 Task: Select and add the product "Michelob Ultra Amber Superior Light Beer (12 oz x 12 ct)" to cart from the store "Happy's Liquor & Market".
Action: Mouse moved to (45, 87)
Screenshot: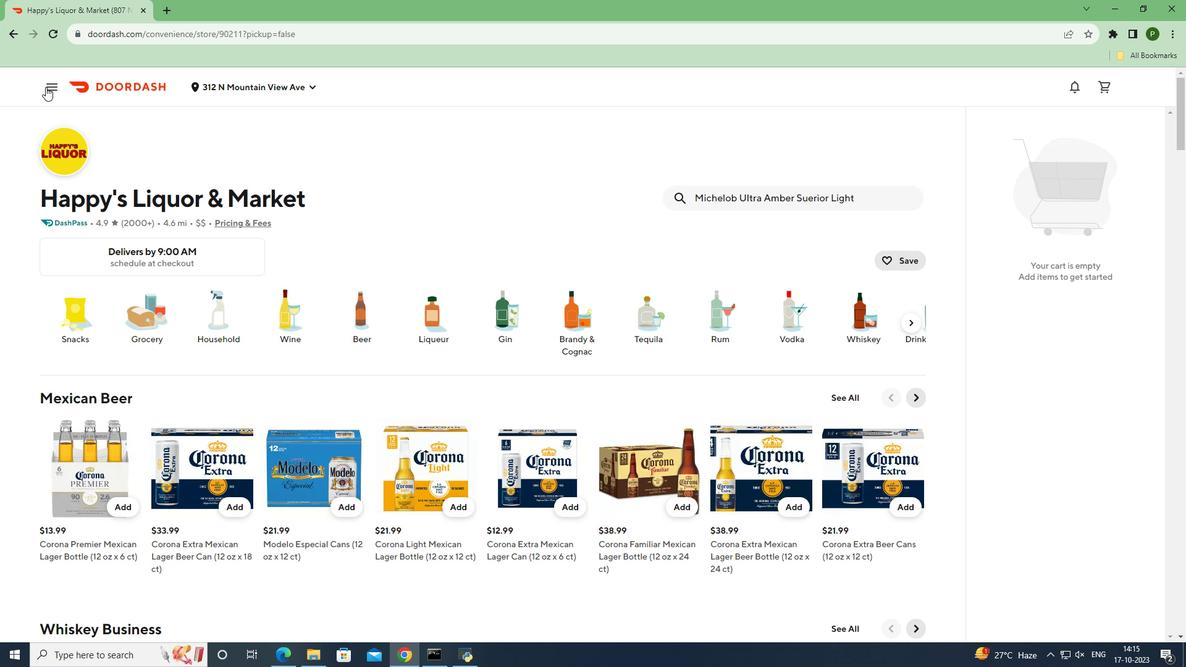 
Action: Mouse pressed left at (45, 87)
Screenshot: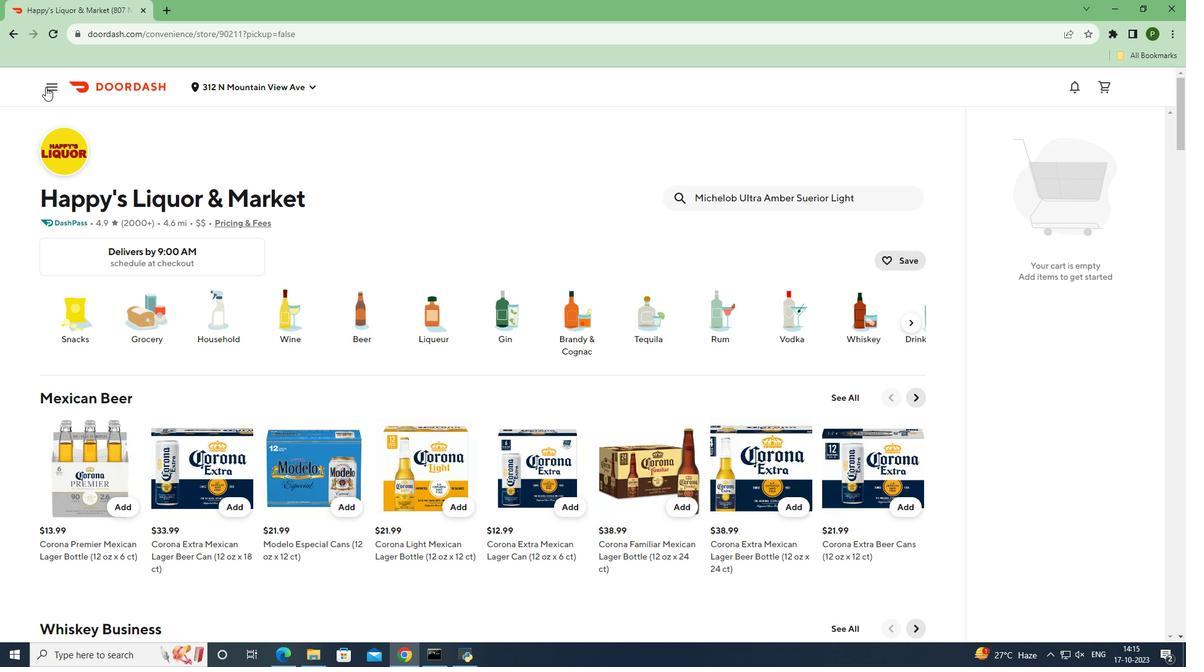 
Action: Mouse moved to (61, 176)
Screenshot: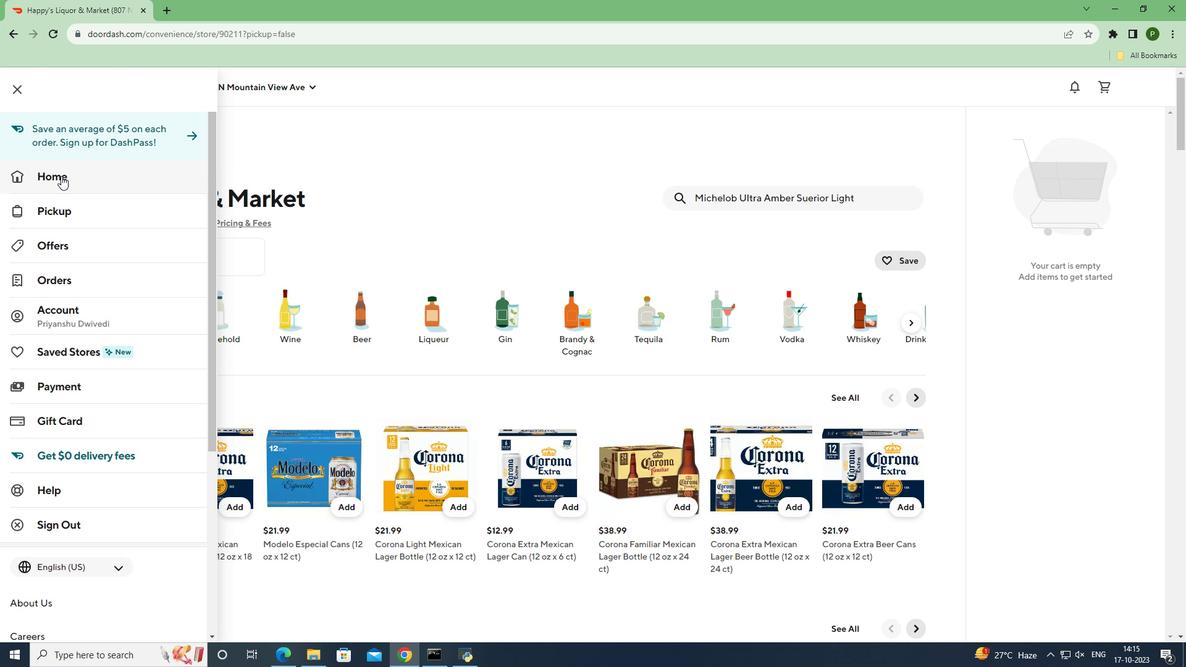 
Action: Mouse pressed left at (61, 176)
Screenshot: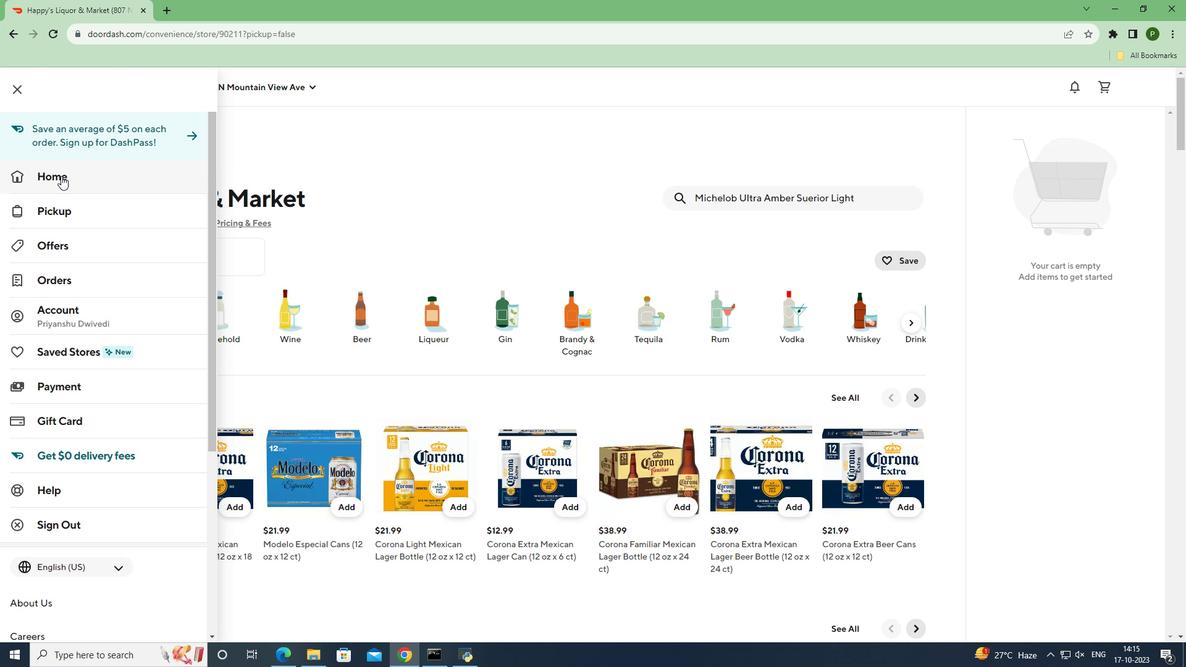
Action: Mouse moved to (463, 131)
Screenshot: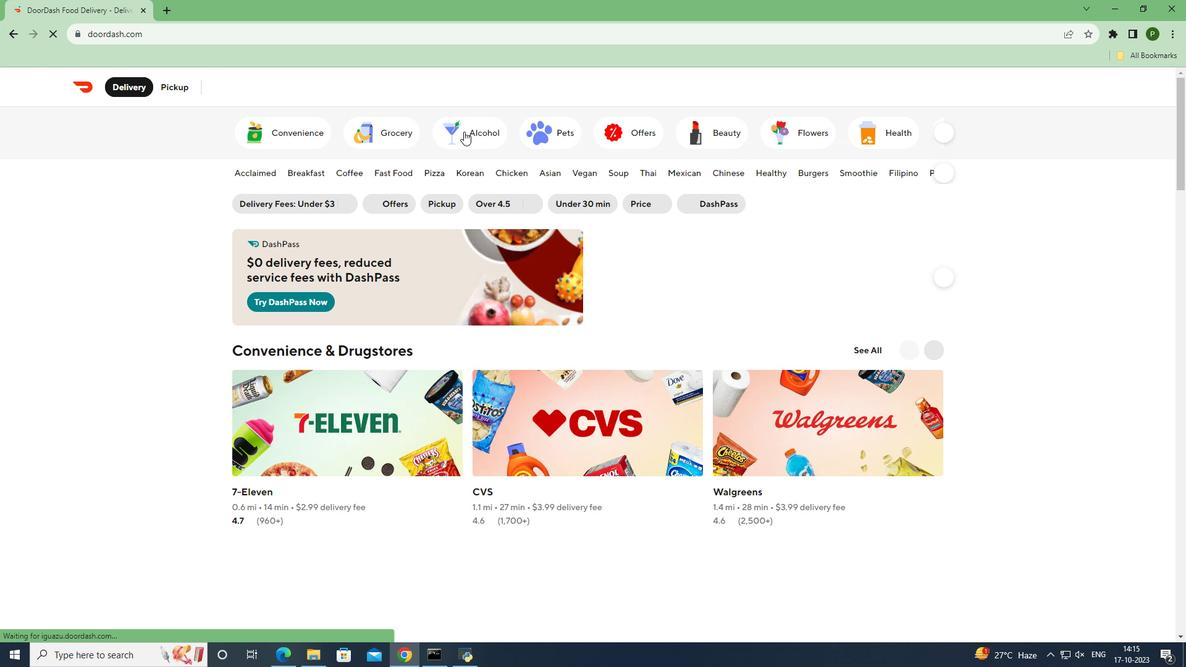 
Action: Mouse pressed left at (463, 131)
Screenshot: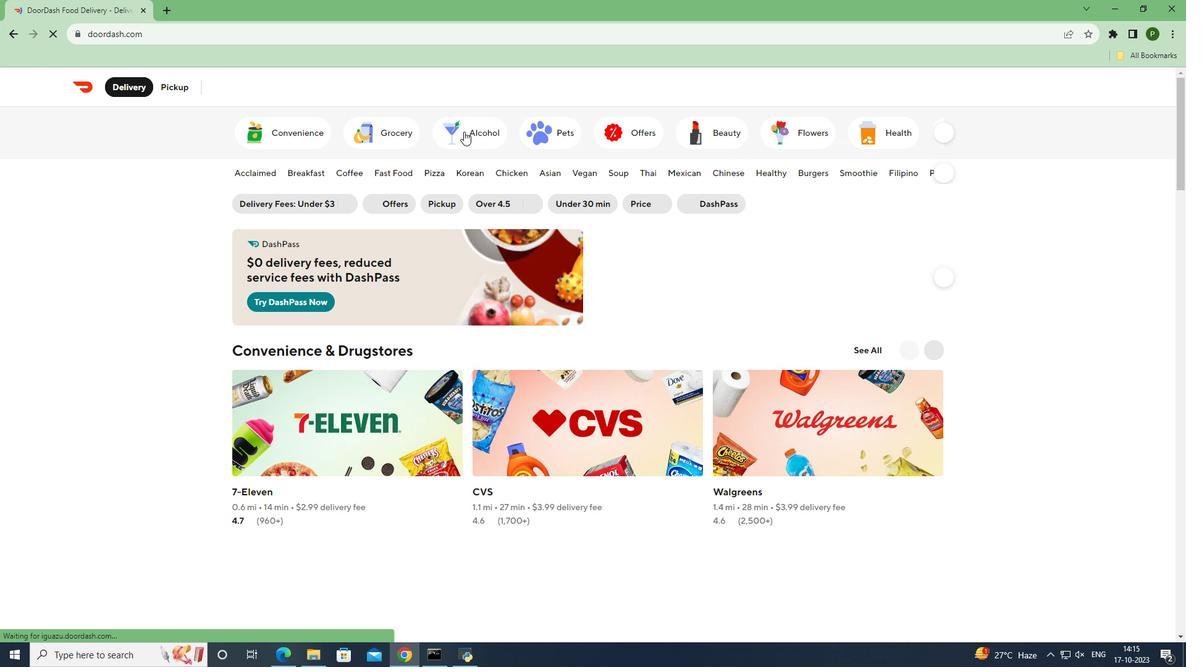 
Action: Mouse moved to (677, 526)
Screenshot: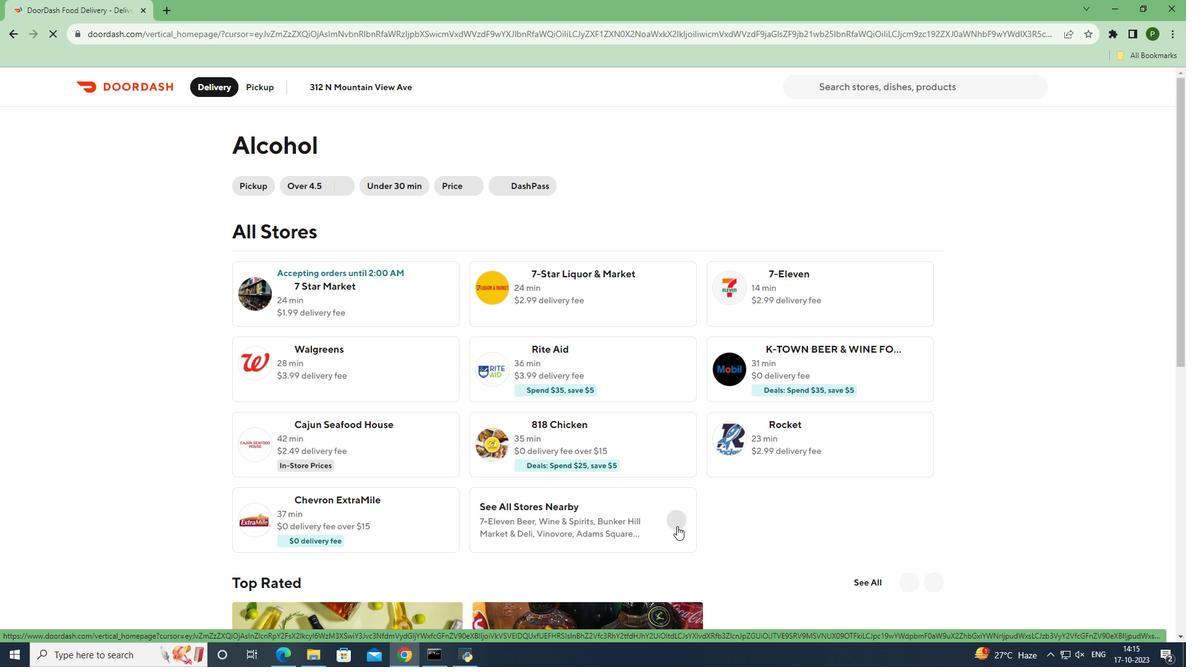 
Action: Mouse pressed left at (677, 526)
Screenshot: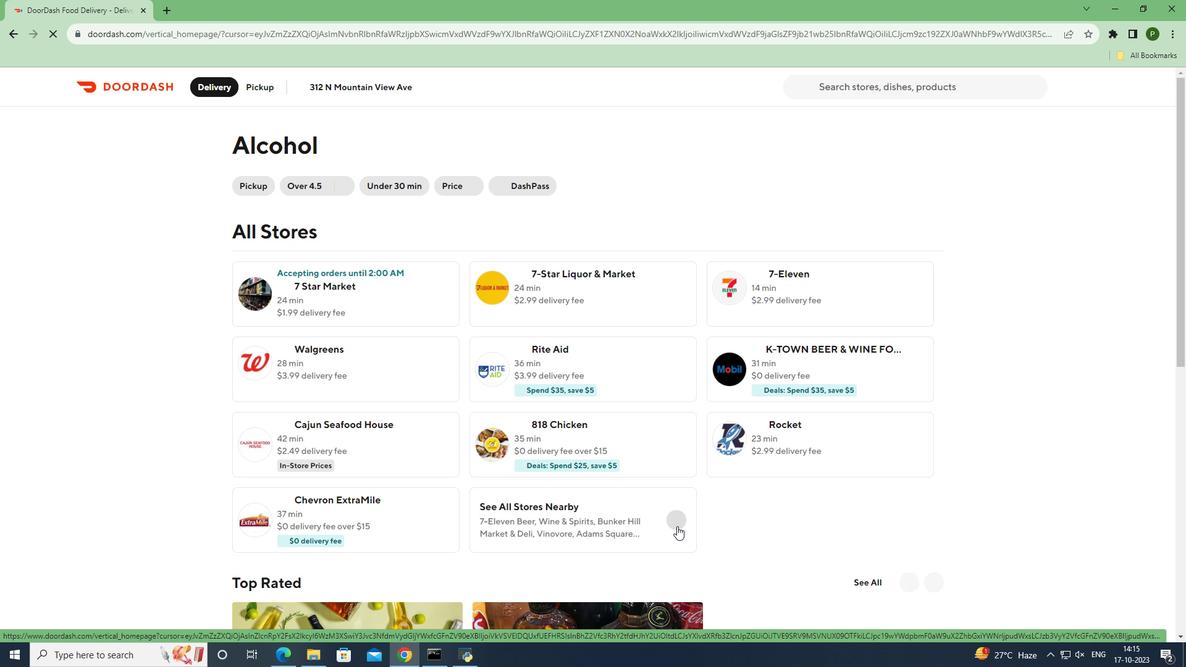 
Action: Mouse moved to (445, 489)
Screenshot: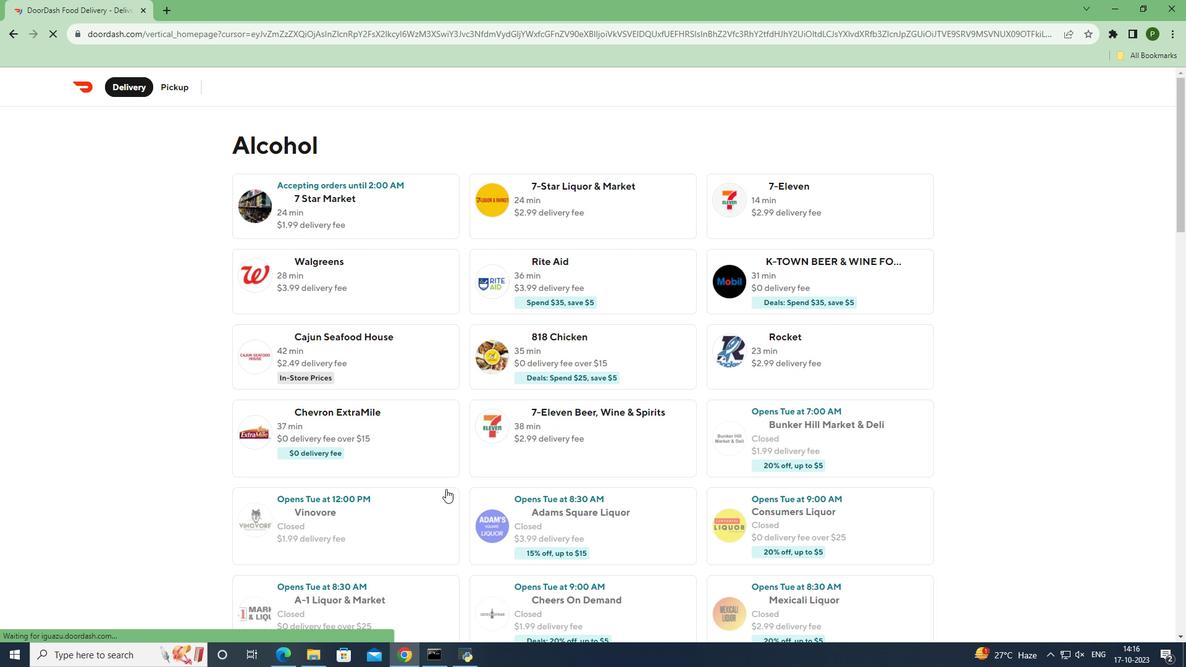 
Action: Mouse scrolled (445, 488) with delta (0, 0)
Screenshot: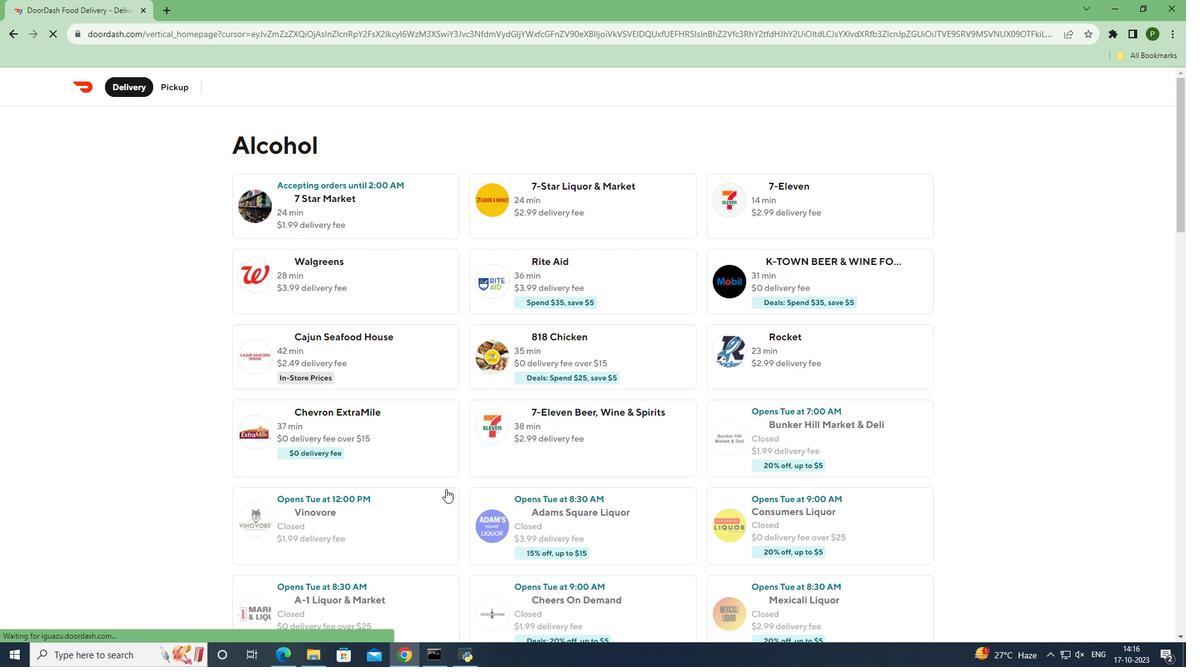 
Action: Mouse scrolled (445, 488) with delta (0, 0)
Screenshot: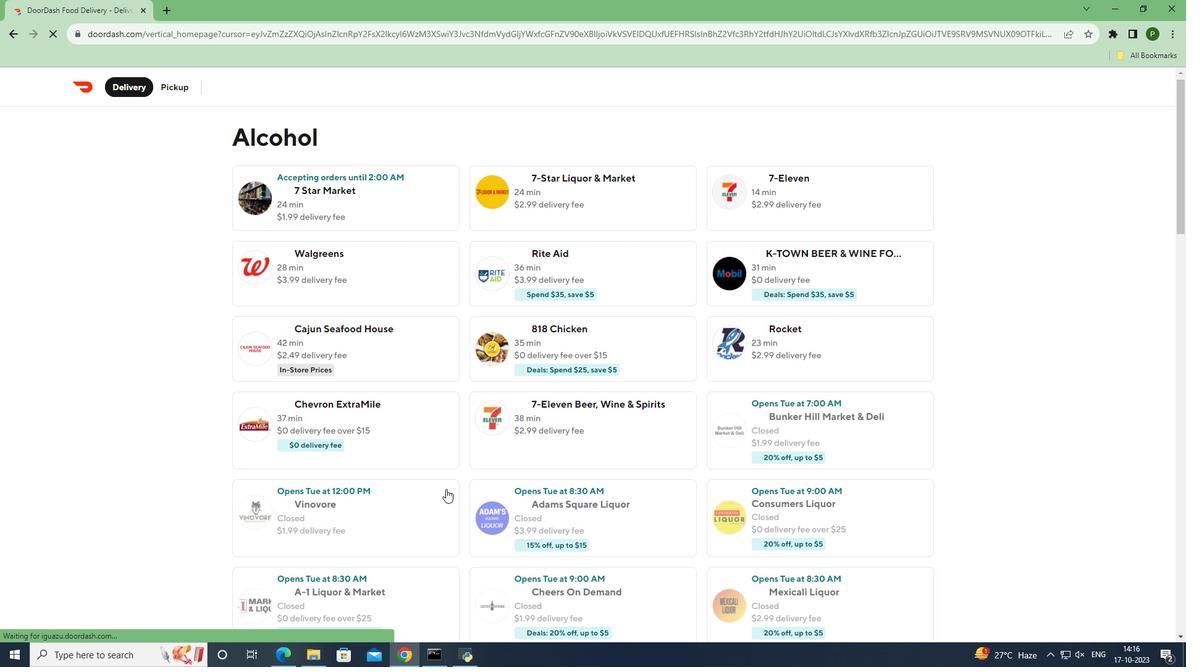 
Action: Mouse scrolled (445, 488) with delta (0, 0)
Screenshot: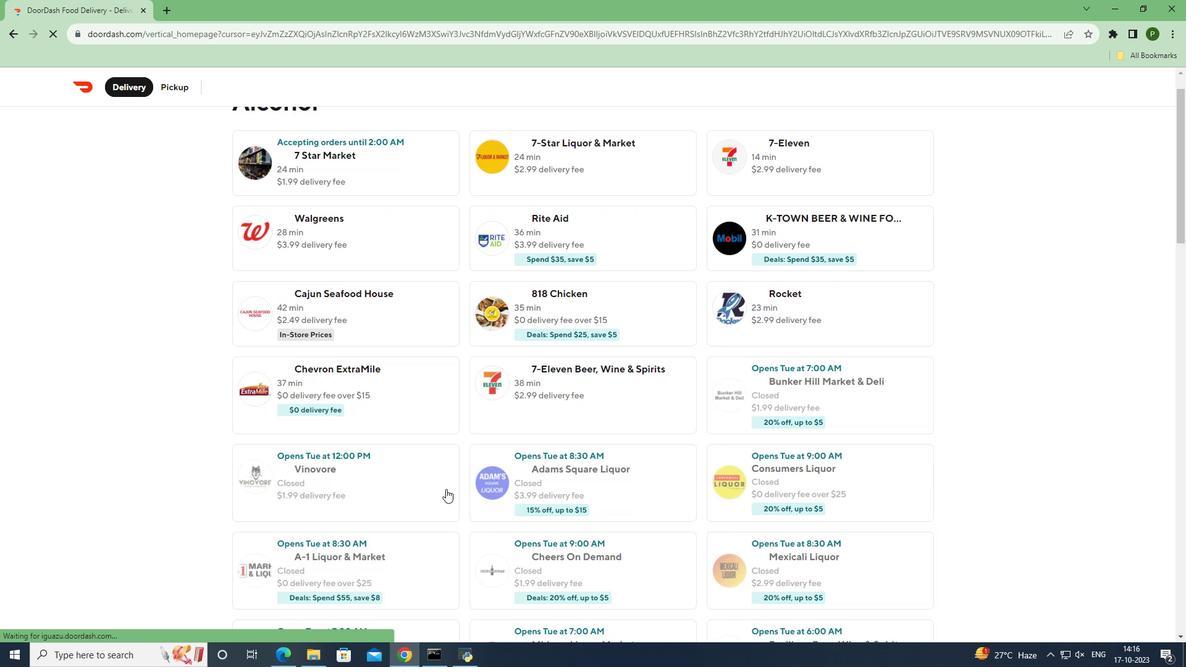 
Action: Mouse moved to (475, 446)
Screenshot: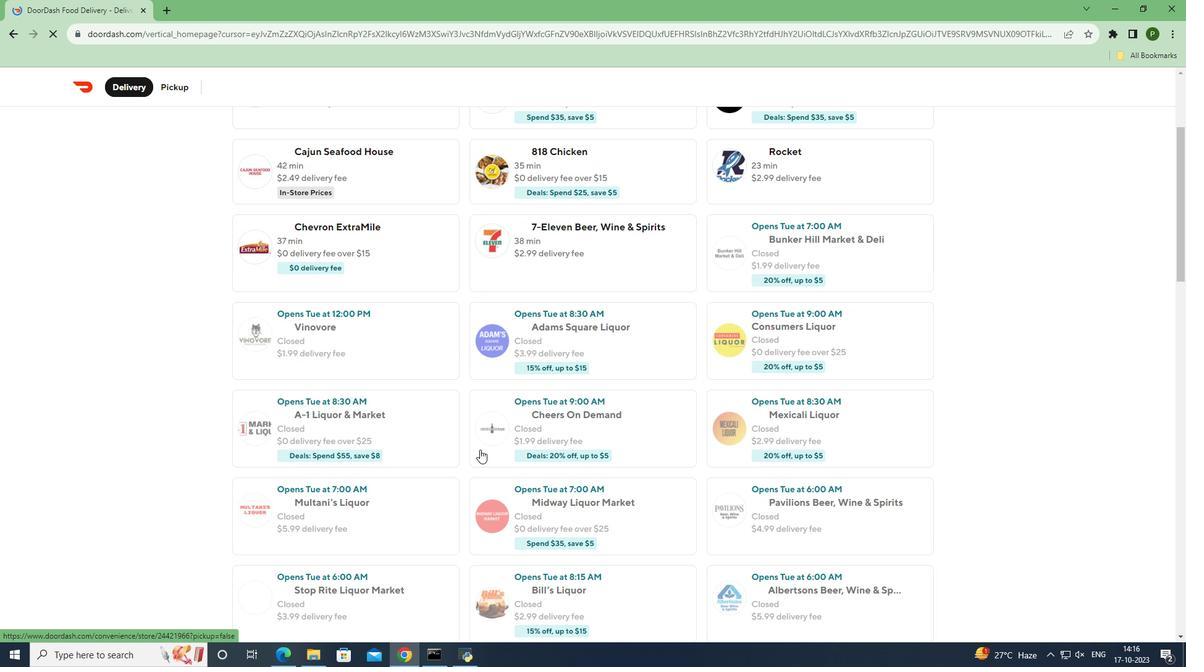 
Action: Mouse scrolled (475, 445) with delta (0, 0)
Screenshot: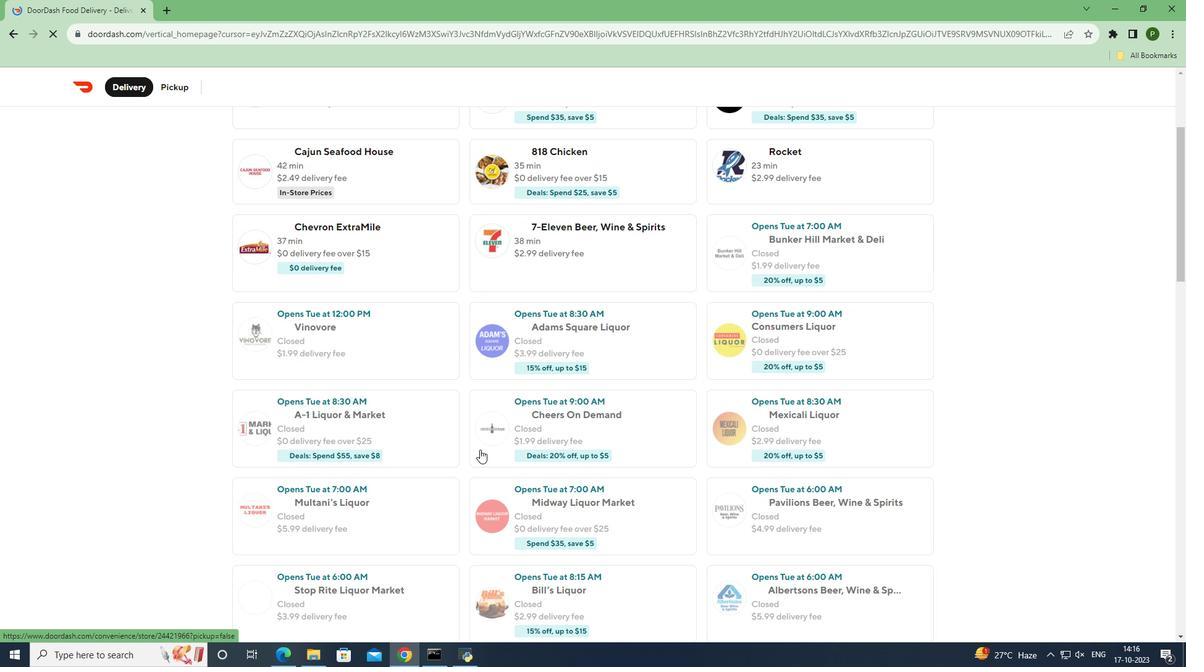 
Action: Mouse moved to (483, 452)
Screenshot: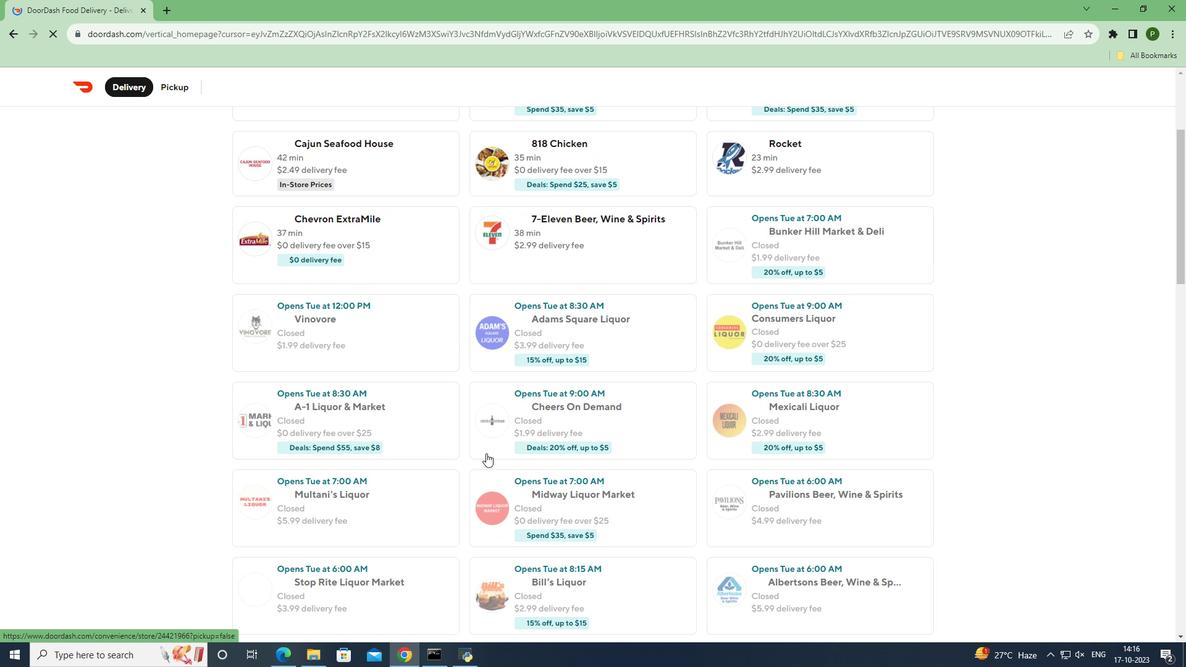 
Action: Mouse scrolled (483, 452) with delta (0, 0)
Screenshot: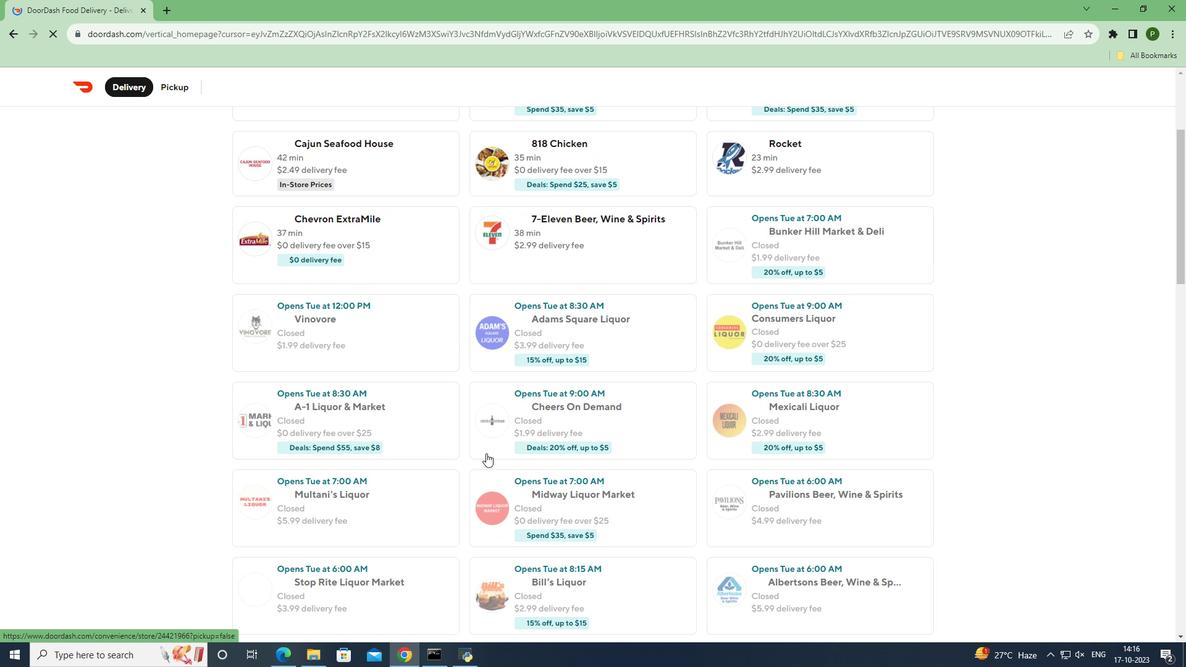 
Action: Mouse moved to (486, 453)
Screenshot: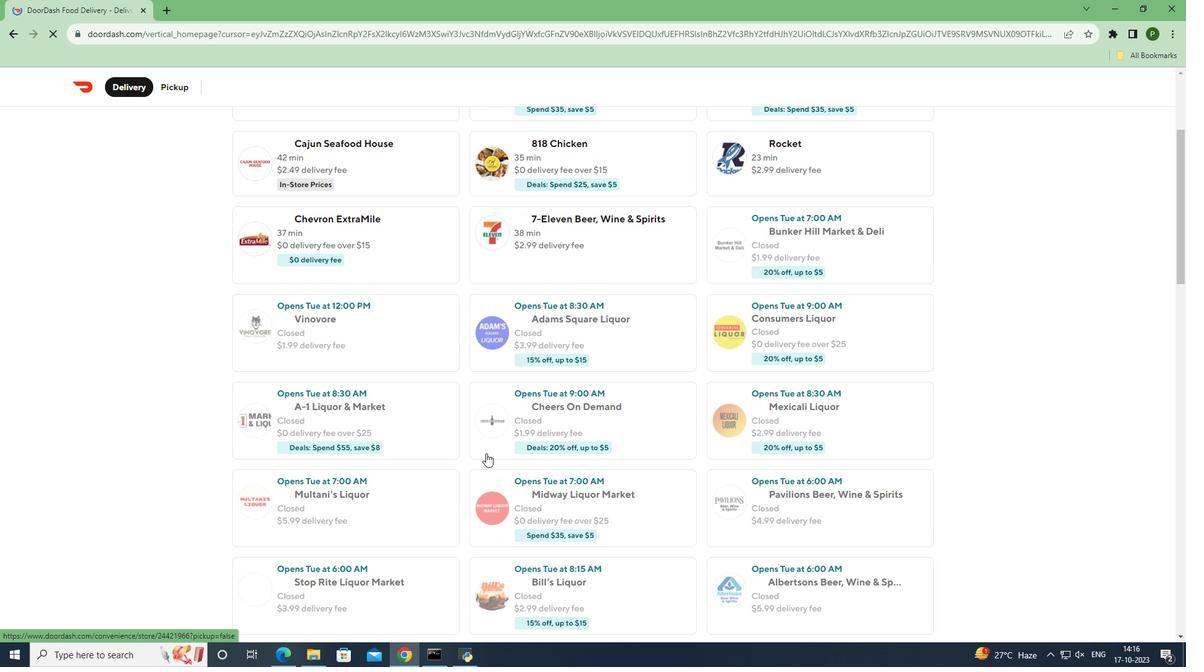
Action: Mouse scrolled (486, 452) with delta (0, 0)
Screenshot: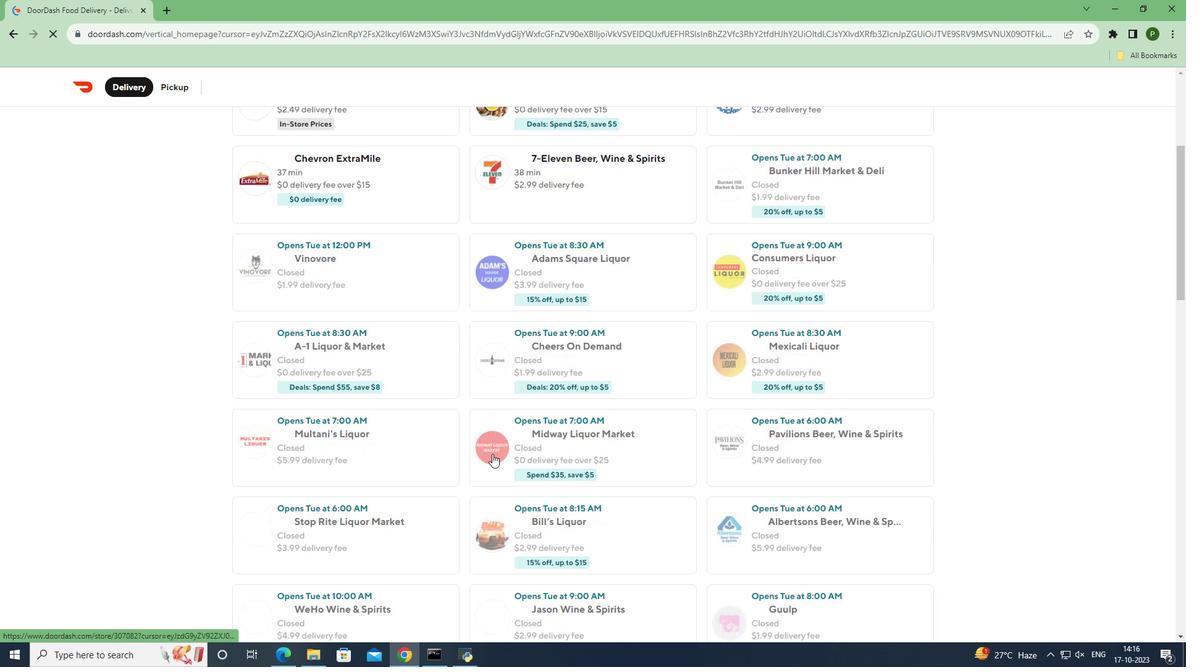 
Action: Mouse moved to (491, 454)
Screenshot: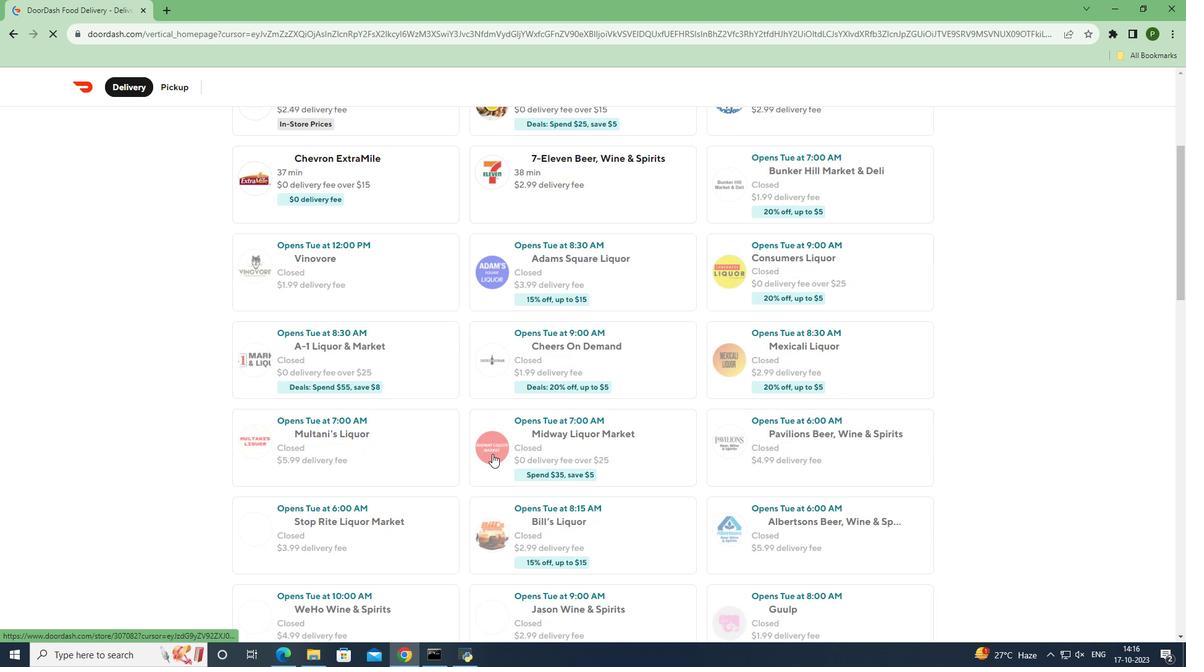 
Action: Mouse scrolled (491, 453) with delta (0, 0)
Screenshot: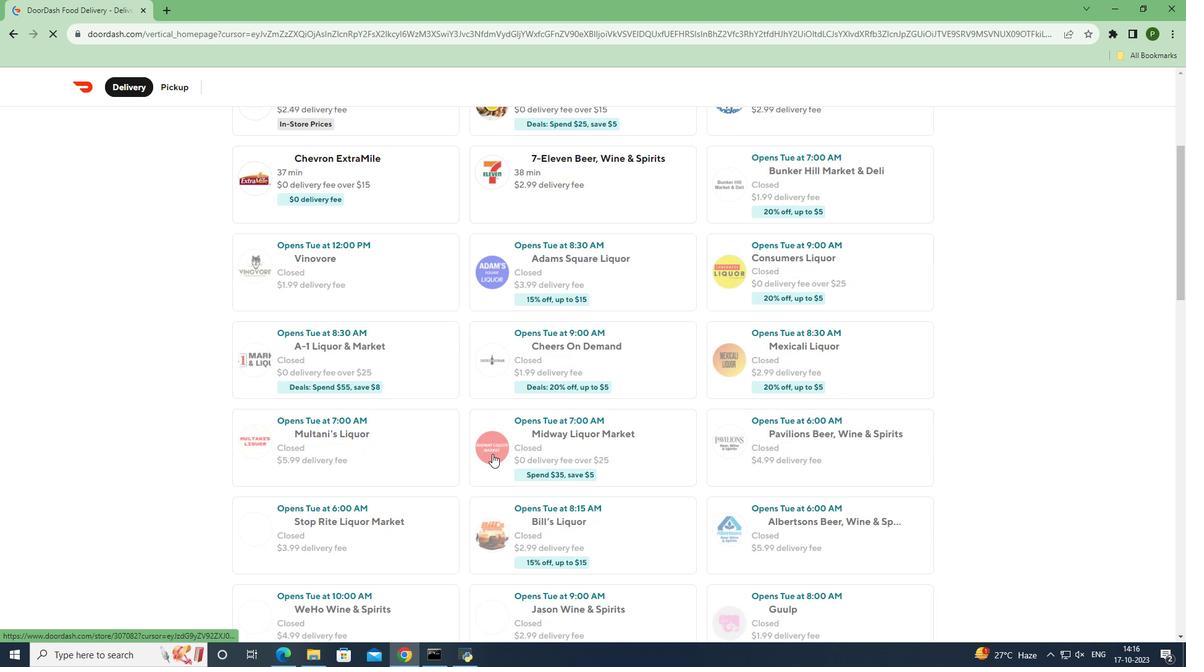 
Action: Mouse moved to (502, 453)
Screenshot: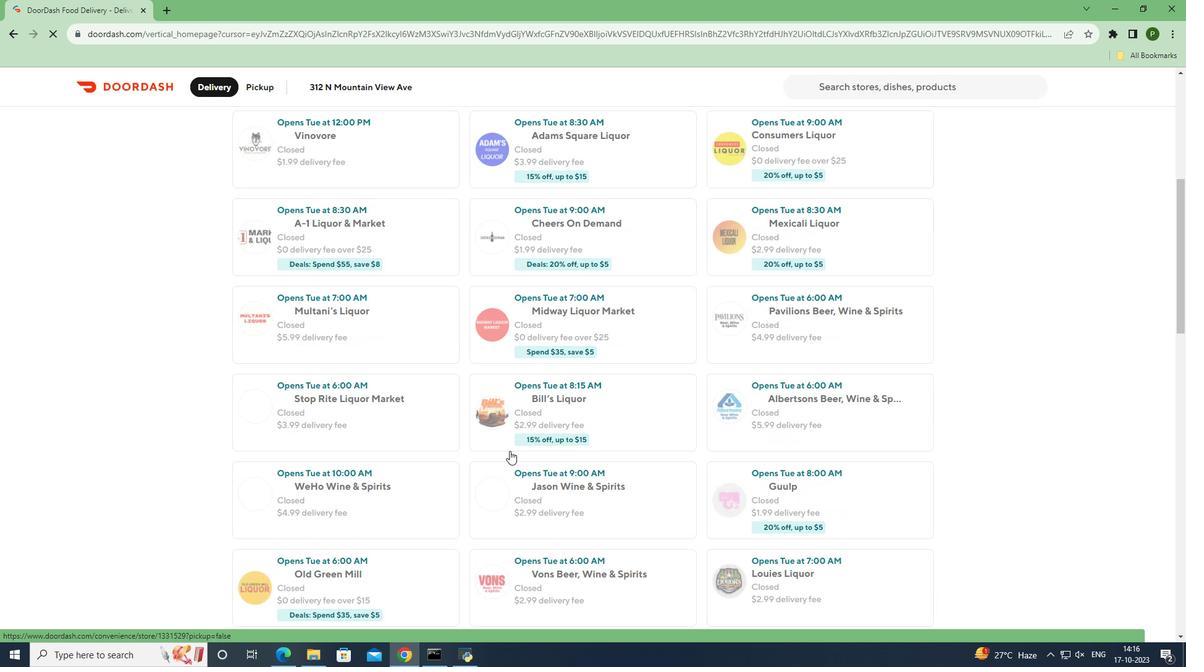 
Action: Mouse scrolled (502, 452) with delta (0, 0)
Screenshot: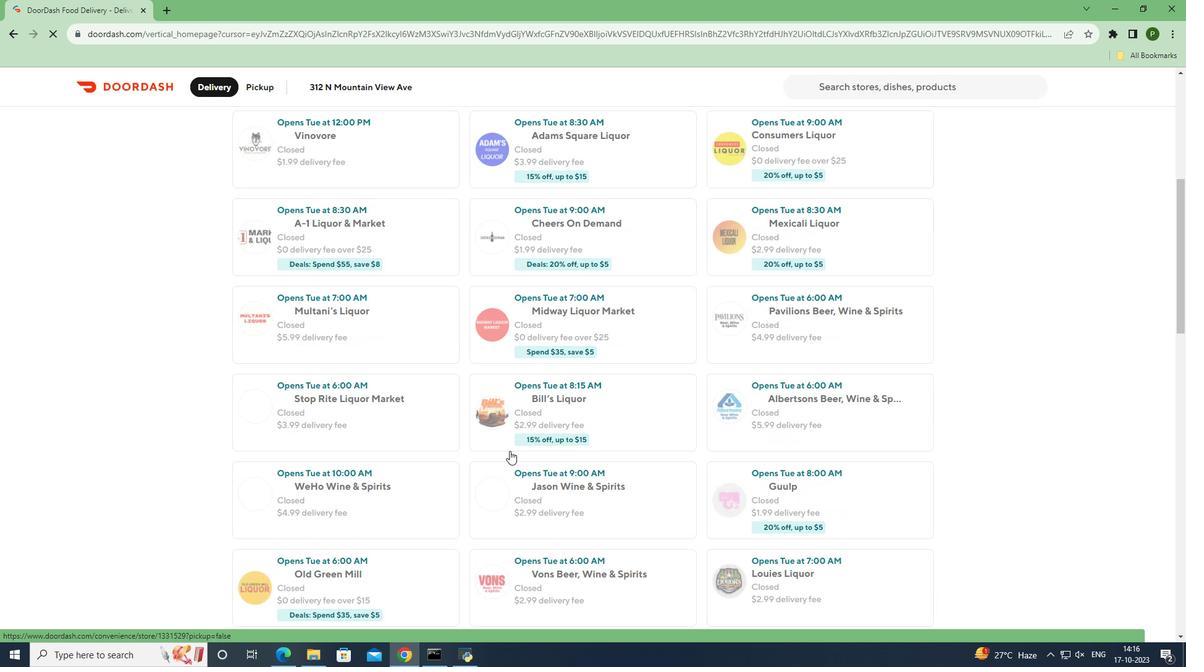 
Action: Mouse moved to (545, 464)
Screenshot: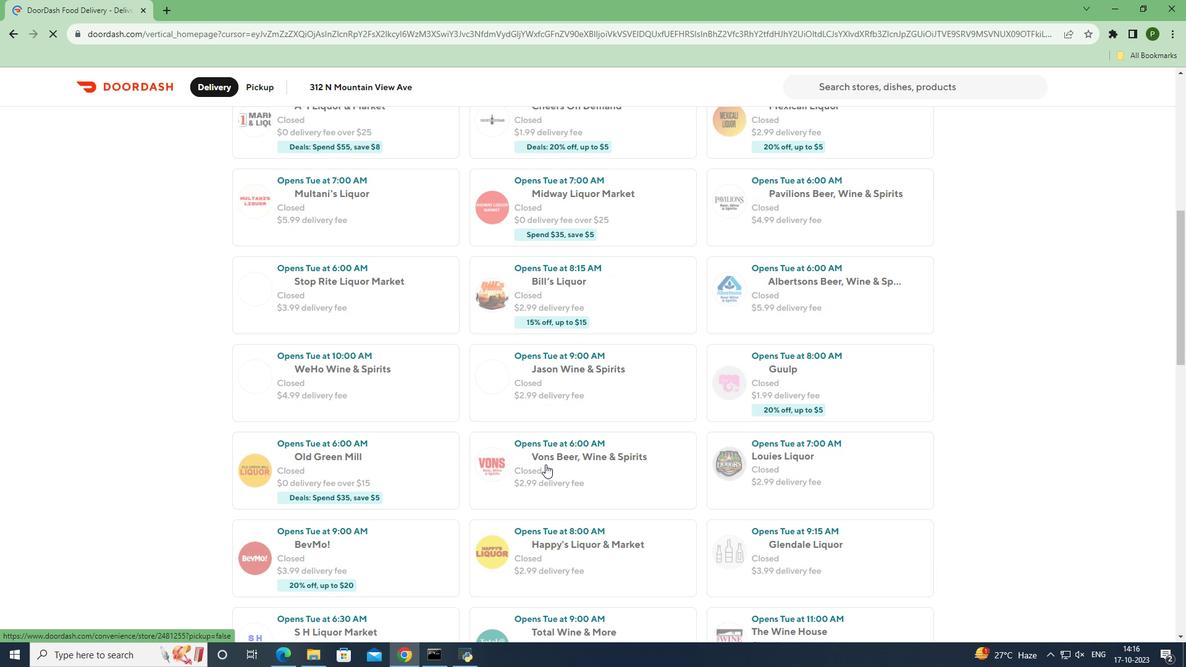
Action: Mouse scrolled (545, 463) with delta (0, 0)
Screenshot: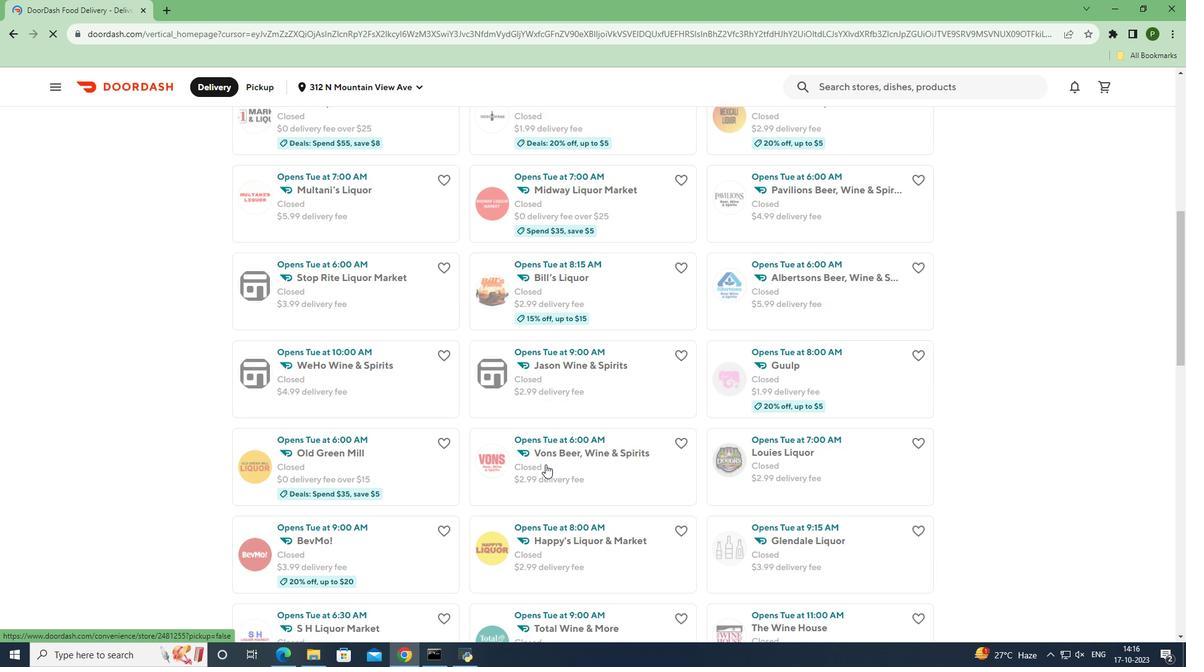 
Action: Mouse scrolled (545, 463) with delta (0, 0)
Screenshot: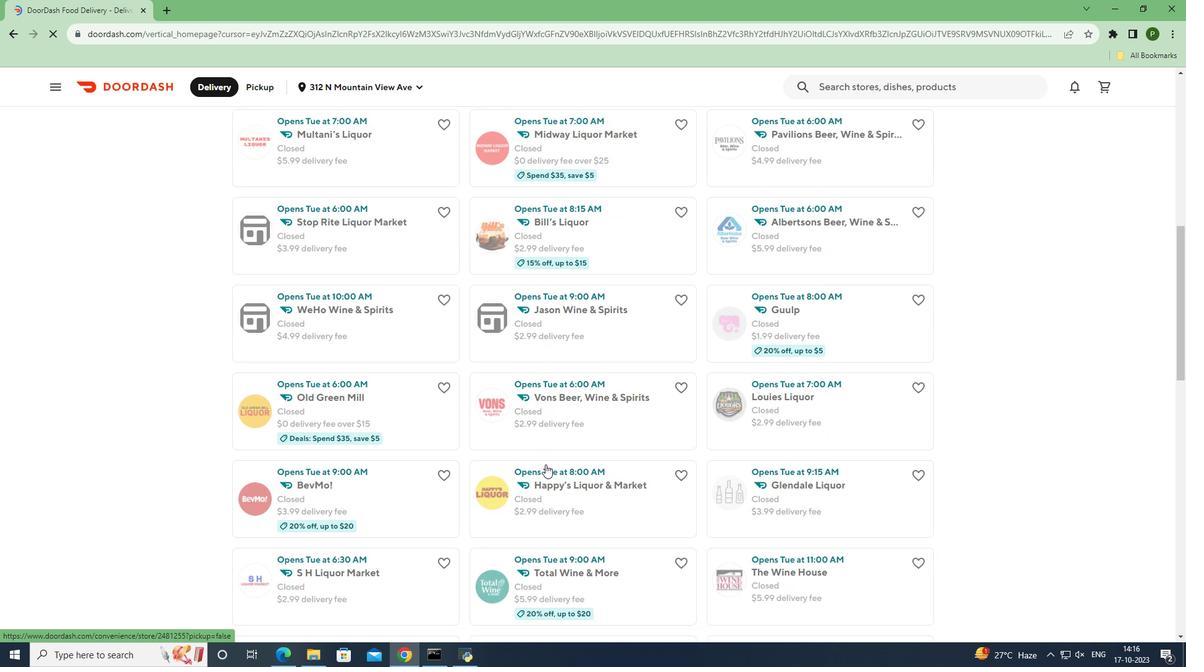 
Action: Mouse moved to (551, 455)
Screenshot: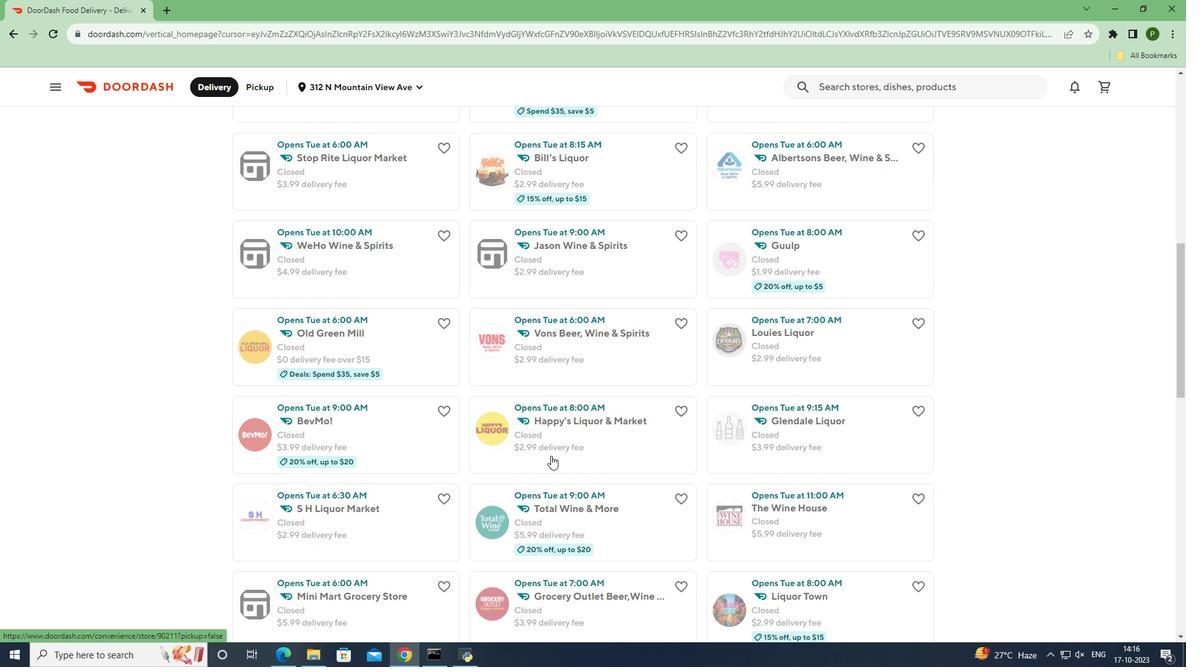 
Action: Mouse pressed left at (551, 455)
Screenshot: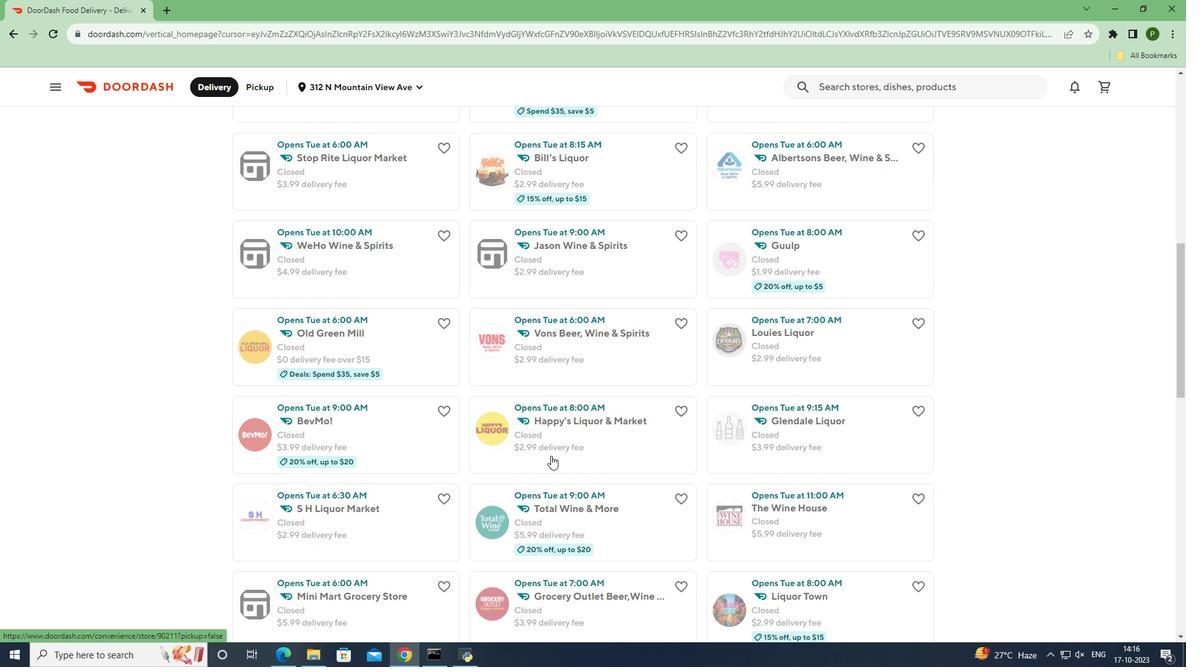 
Action: Mouse moved to (774, 195)
Screenshot: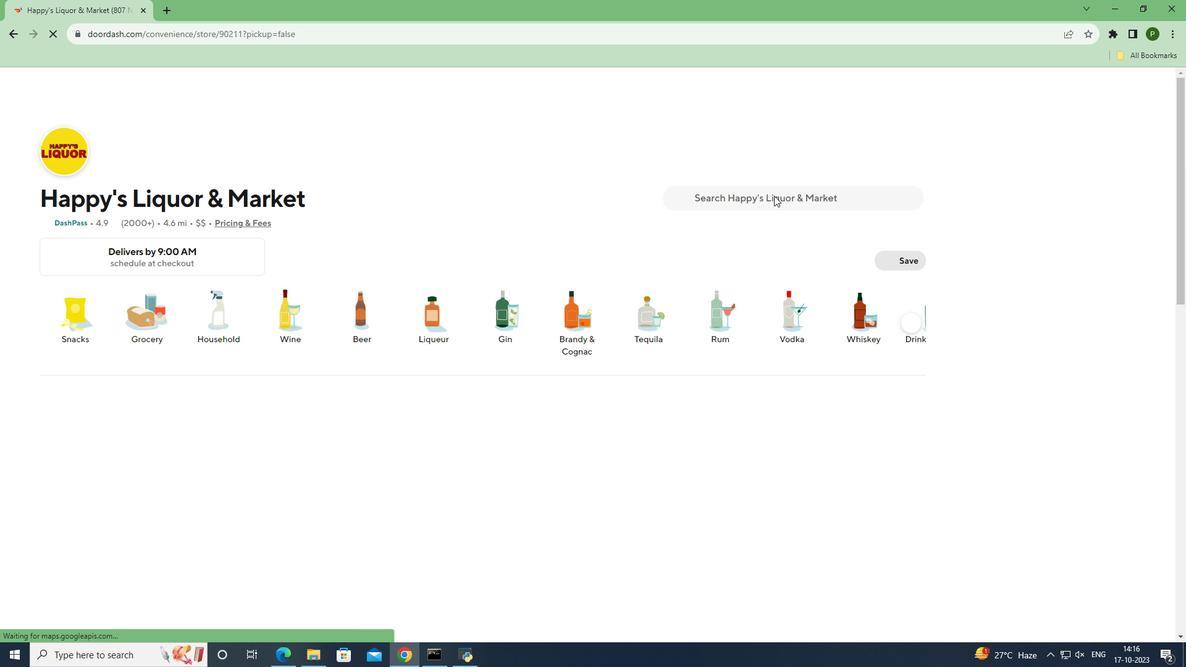 
Action: Mouse pressed left at (774, 195)
Screenshot: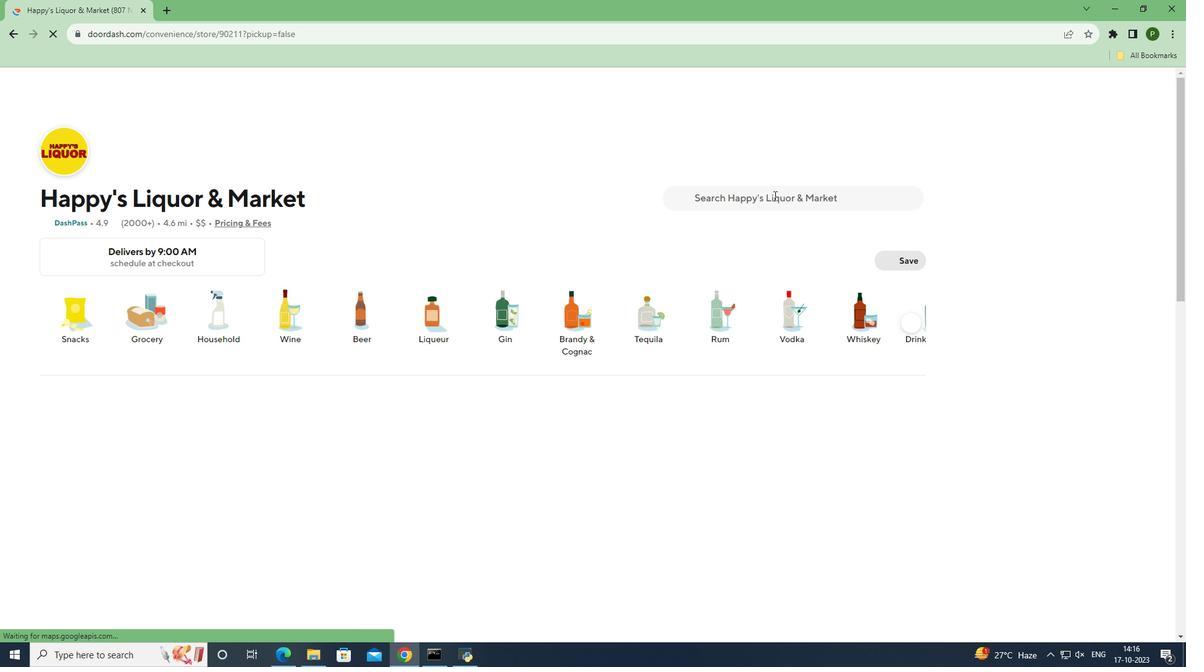 
Action: Key pressed <Key.caps_lock>M<Key.caps_lock>ichelob<Key.space><Key.caps_lock>U<Key.caps_lock>ltra<Key.space><Key.caps_lock>A<Key.caps_lock>mber<Key.space><Key.caps_lock>S<Key.caps_lock>uperior<Key.space><Key.caps_lock>L<Key.caps_lock><Key.caps_lock>IGHT<Key.space><Key.caps_lock>b<Key.caps_lock>EER<Key.space><Key.shift_r>(12<Key.space>OZ<Key.space><Key.shift>*<Key.space>12<Key.space>CT<Key.shift_r>)<Key.enter>
Screenshot: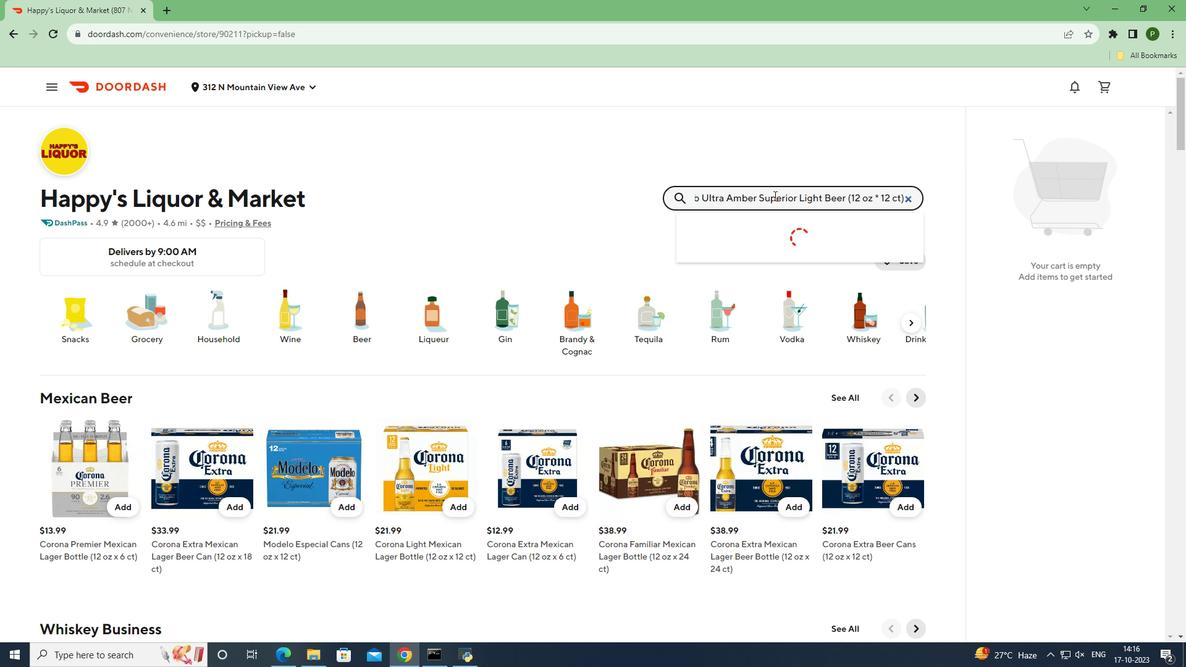 
Action: Mouse moved to (103, 318)
Screenshot: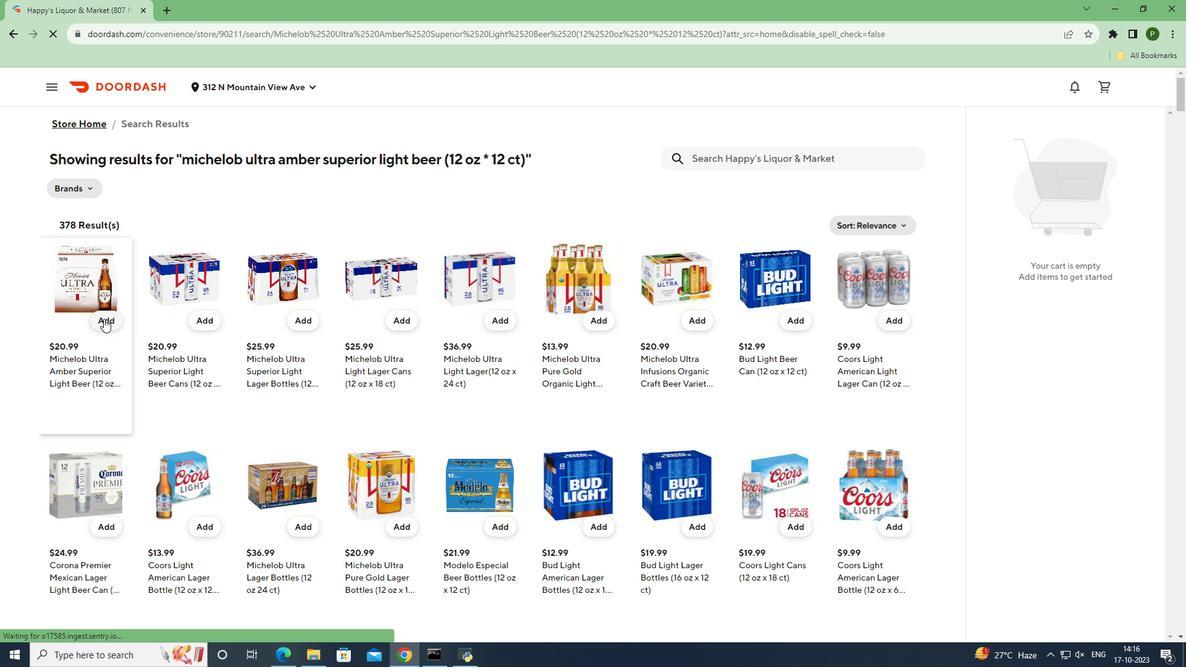 
Action: Mouse pressed left at (103, 318)
Screenshot: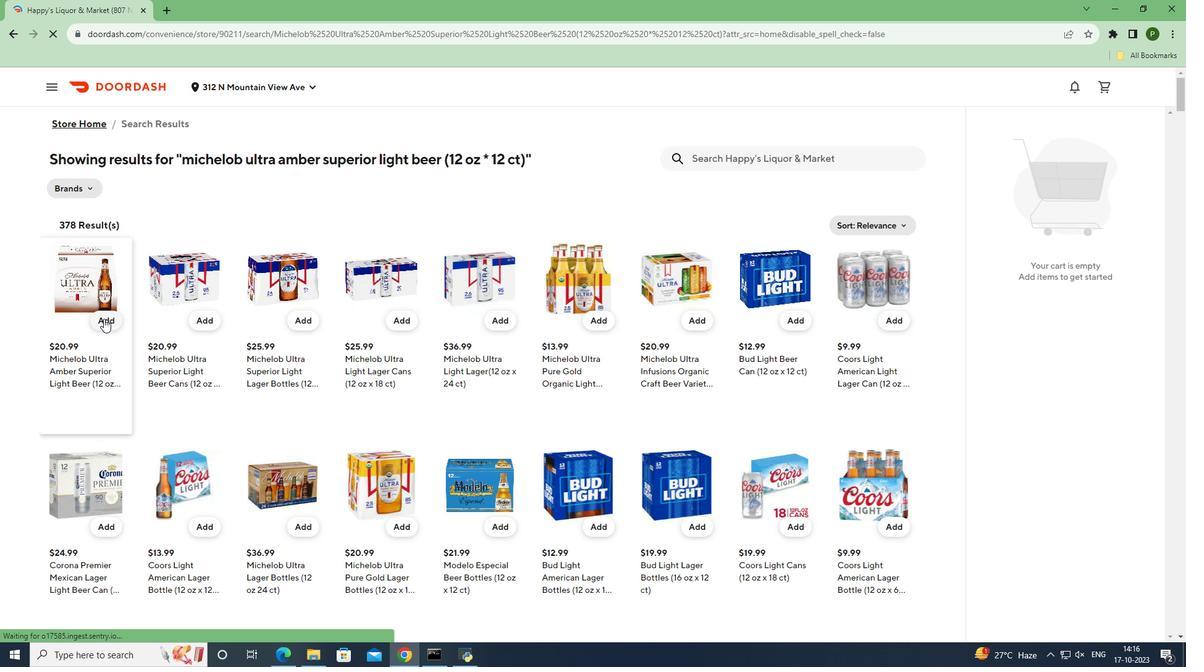 
Action: Mouse moved to (122, 426)
Screenshot: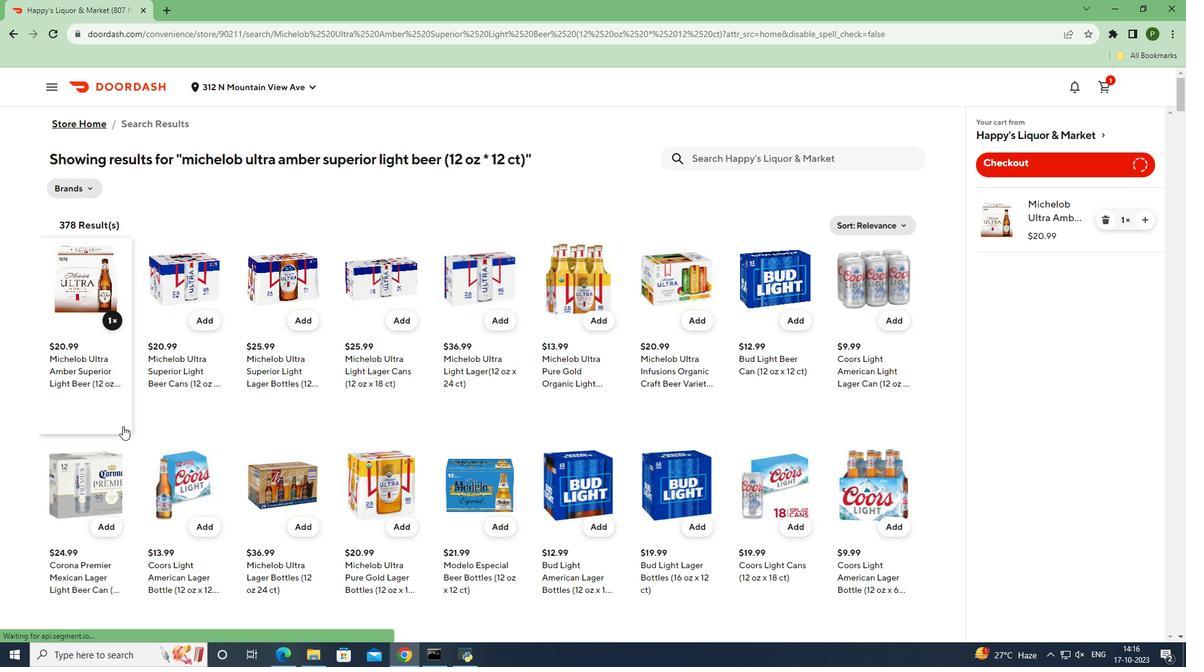 
